 Task: Add a signature Logan Nelson containing Have a great National Family Caregivers Month, Logan Nelson to email address softage.6@softage.net and add a folder Employee handbooks
Action: Mouse moved to (92, 93)
Screenshot: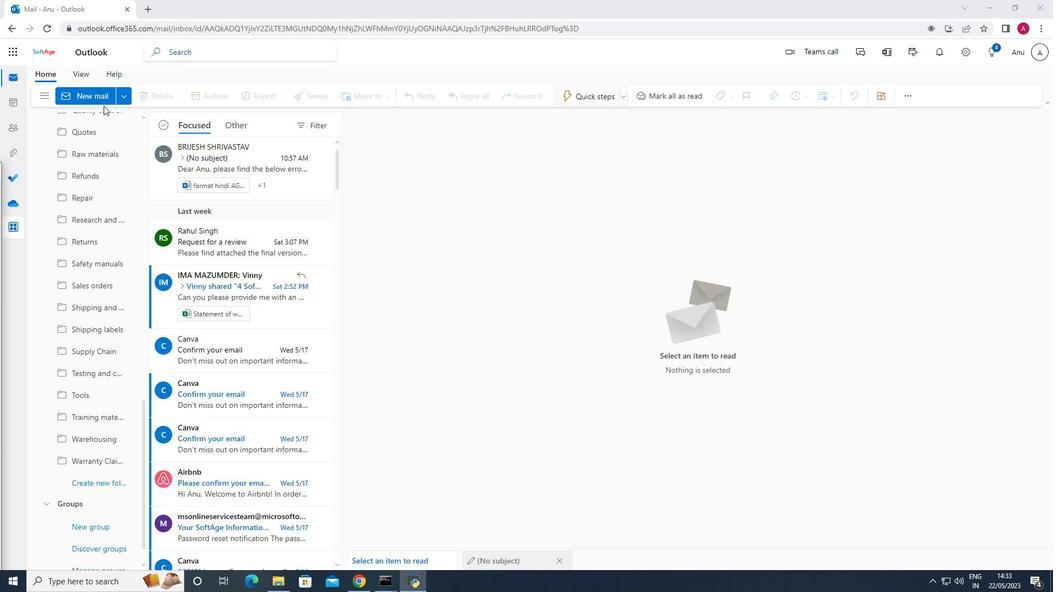 
Action: Mouse pressed left at (92, 93)
Screenshot: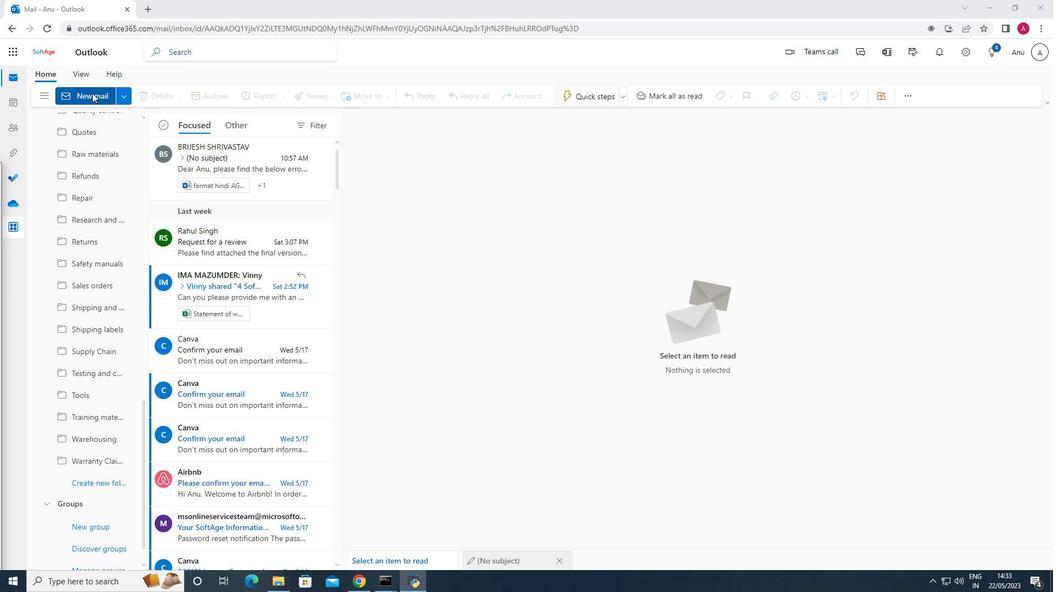 
Action: Mouse moved to (746, 95)
Screenshot: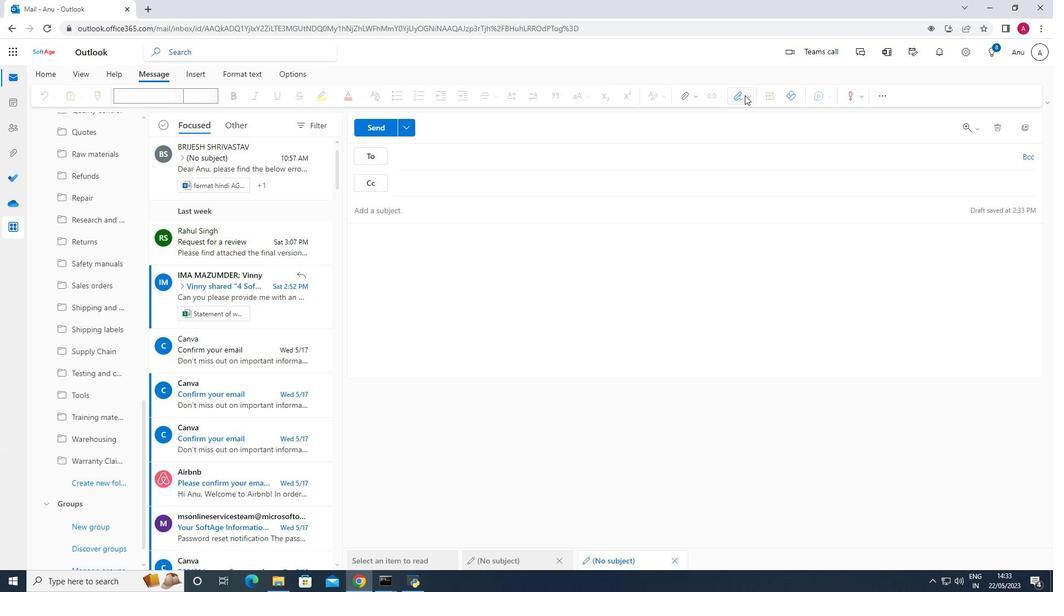 
Action: Mouse pressed left at (746, 95)
Screenshot: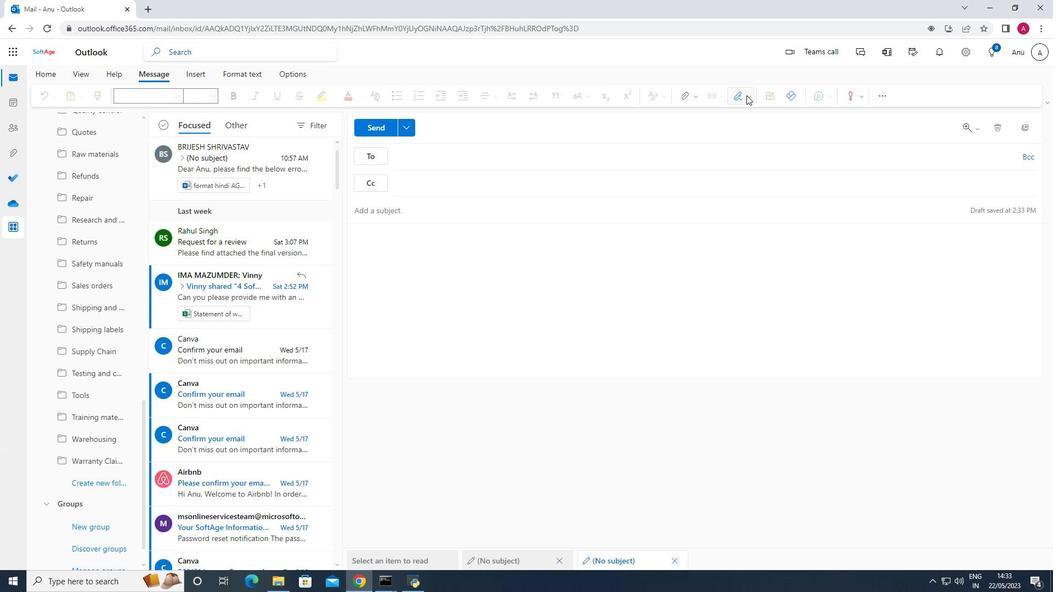 
Action: Mouse moved to (727, 139)
Screenshot: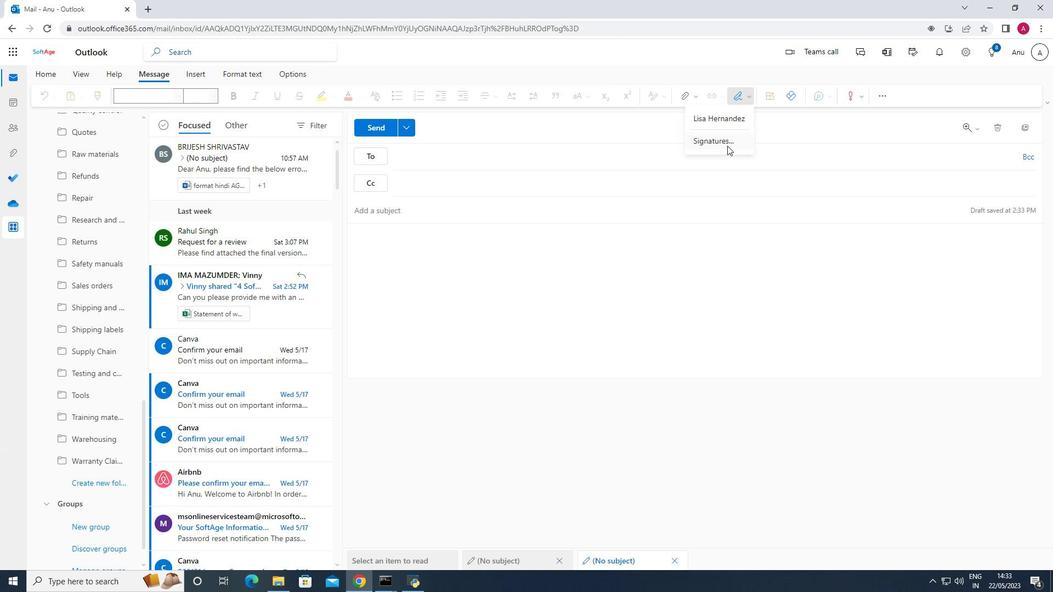 
Action: Mouse pressed left at (727, 139)
Screenshot: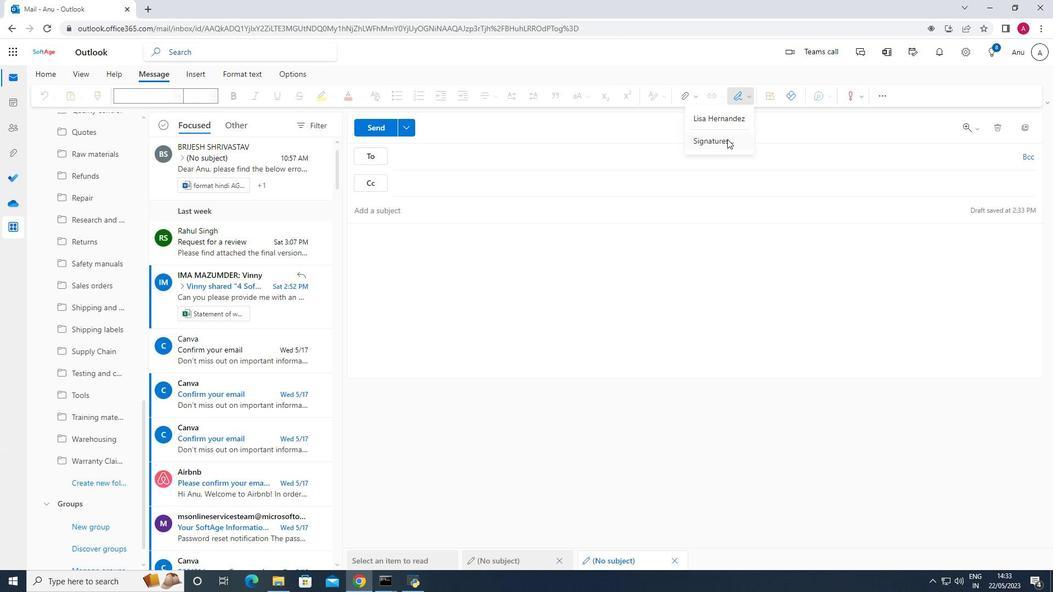 
Action: Mouse moved to (741, 187)
Screenshot: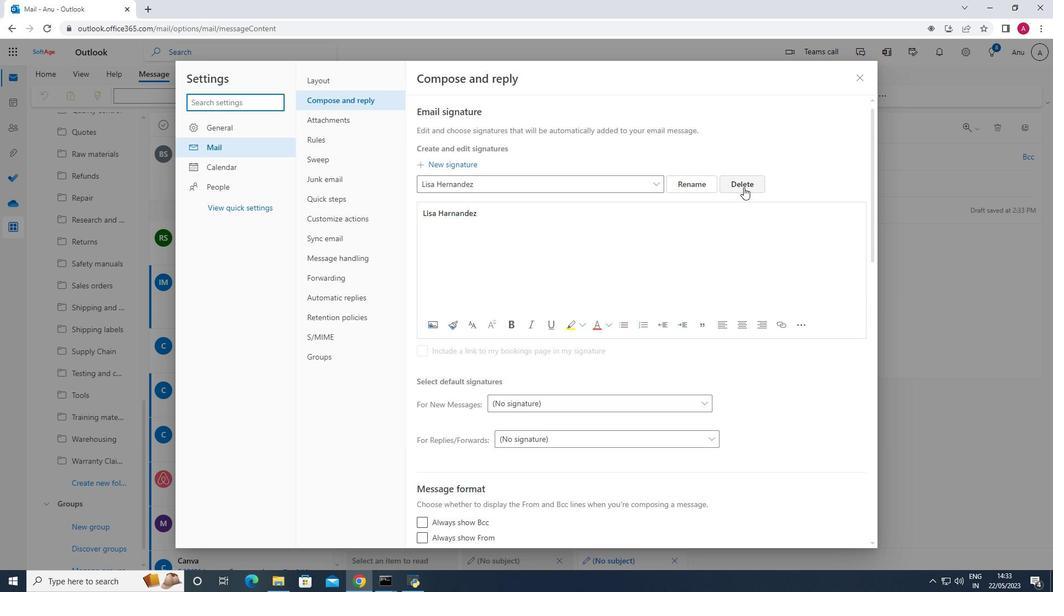 
Action: Mouse pressed left at (741, 187)
Screenshot: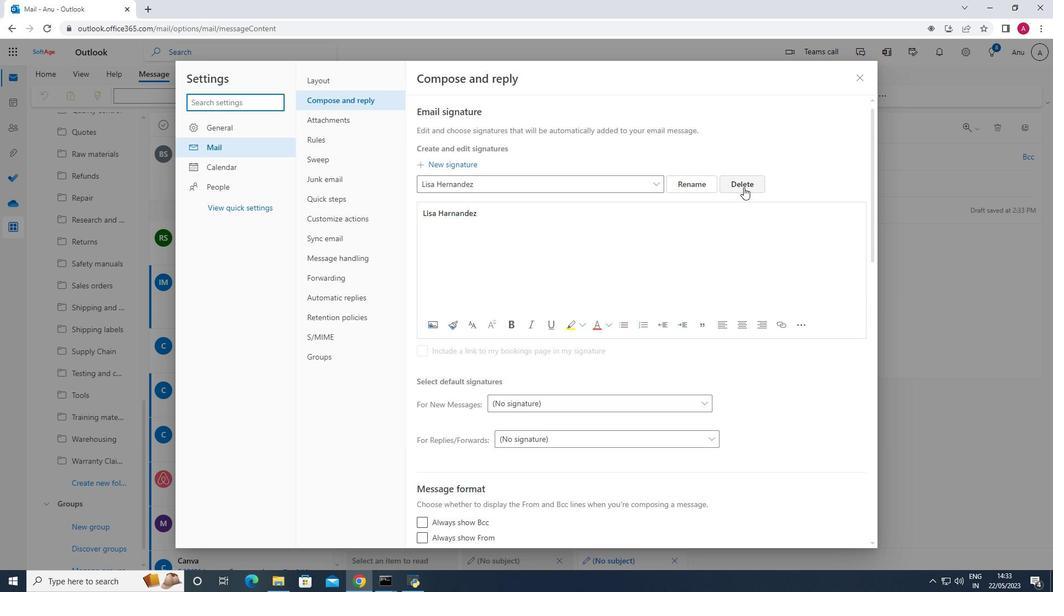 
Action: Mouse moved to (460, 184)
Screenshot: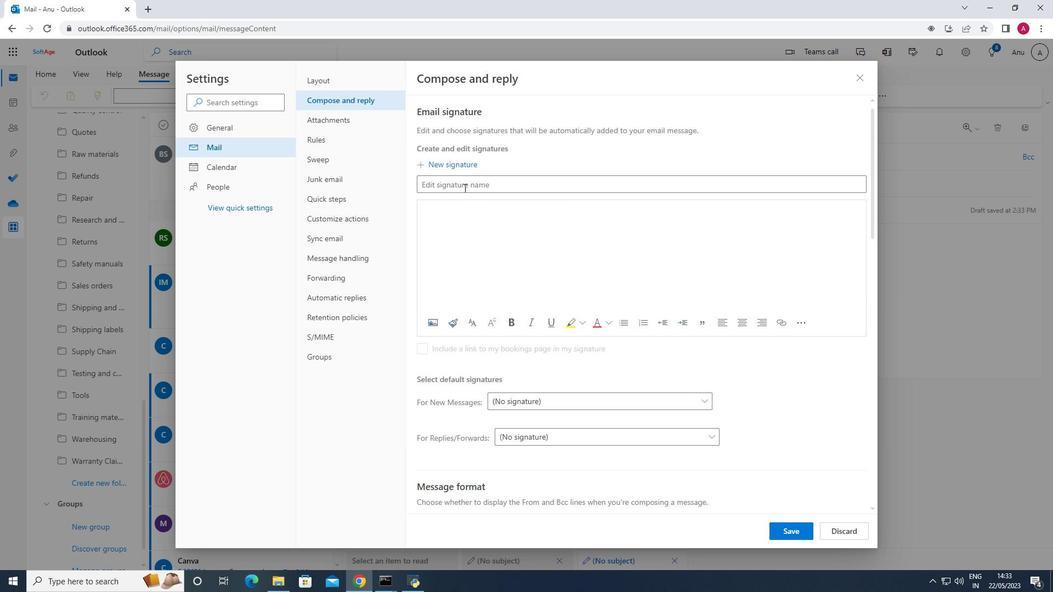 
Action: Mouse pressed left at (460, 184)
Screenshot: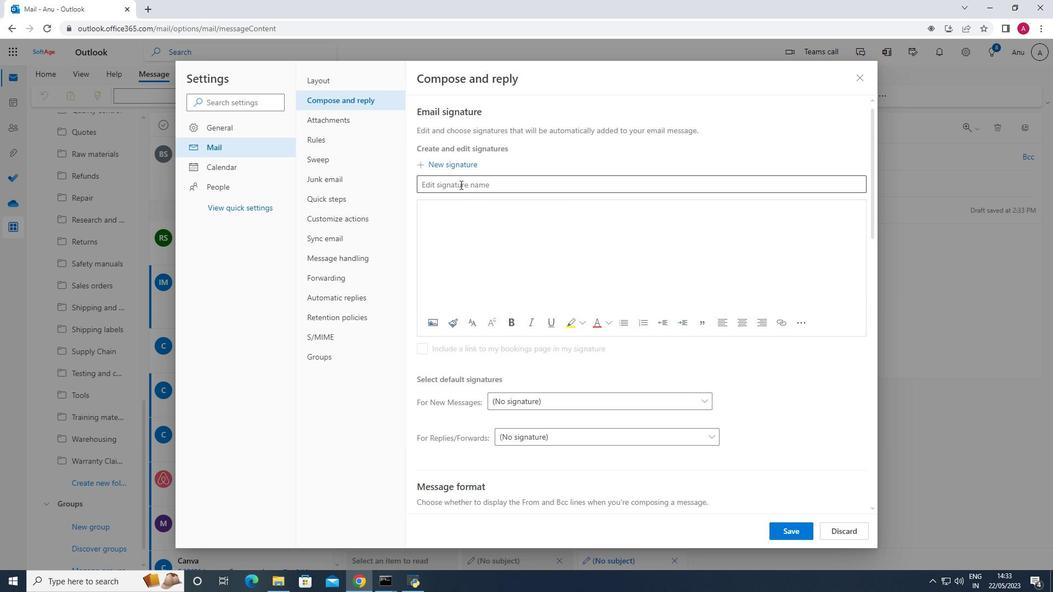 
Action: Mouse moved to (459, 181)
Screenshot: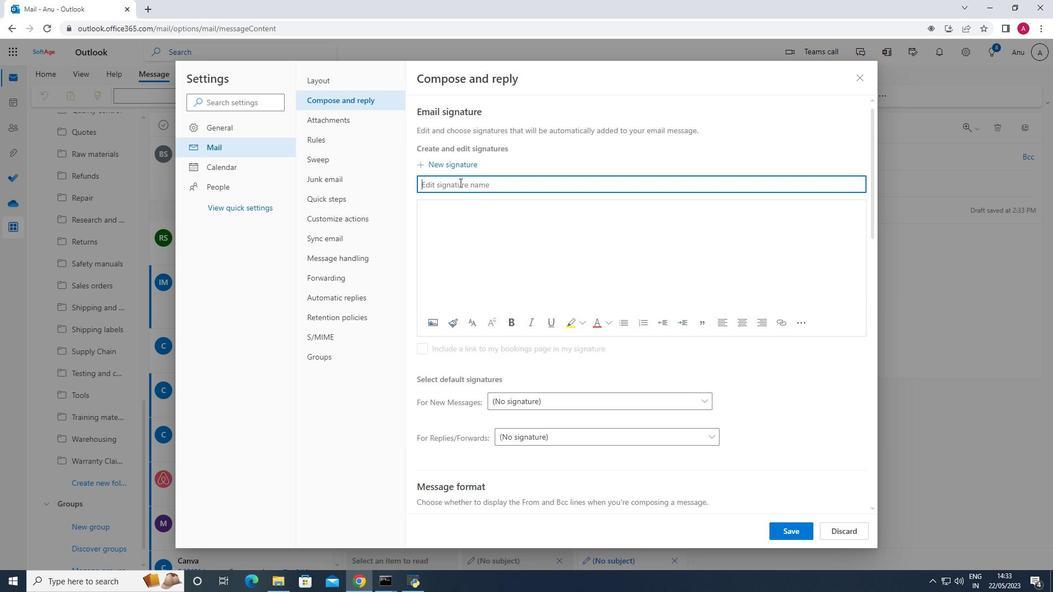 
Action: Key pressed <Key.shift_r>Logan<Key.space><Key.shift_r><Key.shift_r><Key.shift_r><Key.shift_r><Key.shift_r><Key.shift_r><Key.shift_r><Key.shift_r>Nelson
Screenshot: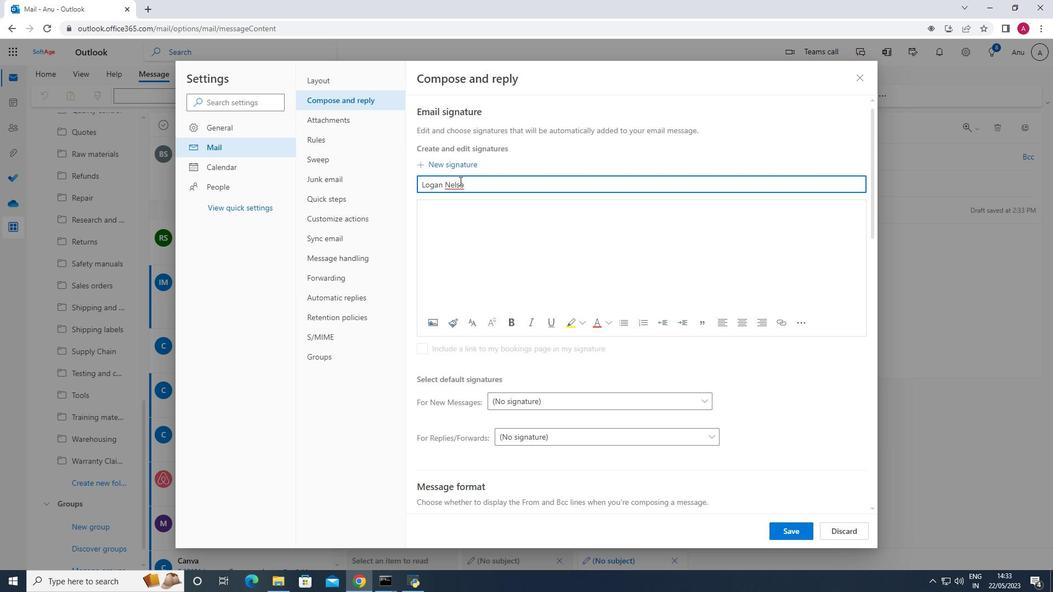 
Action: Mouse moved to (438, 205)
Screenshot: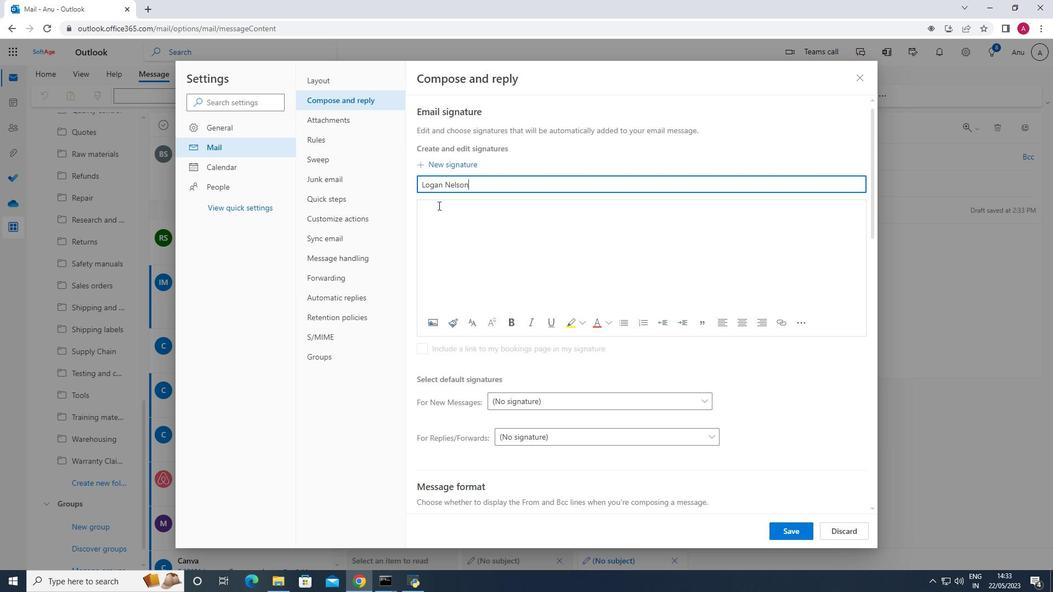 
Action: Mouse pressed left at (438, 205)
Screenshot: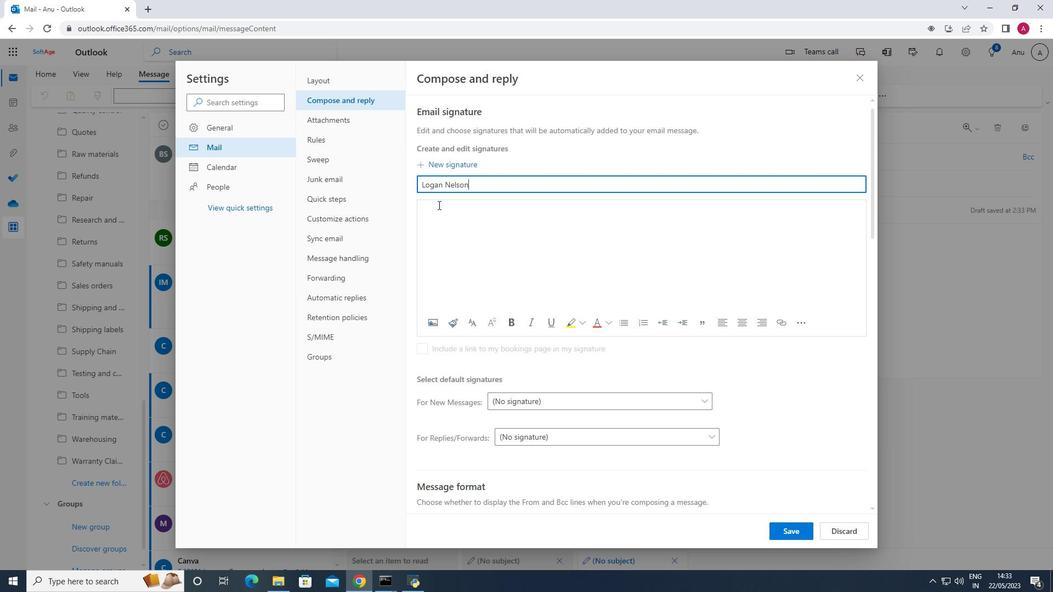 
Action: Mouse moved to (417, 198)
Screenshot: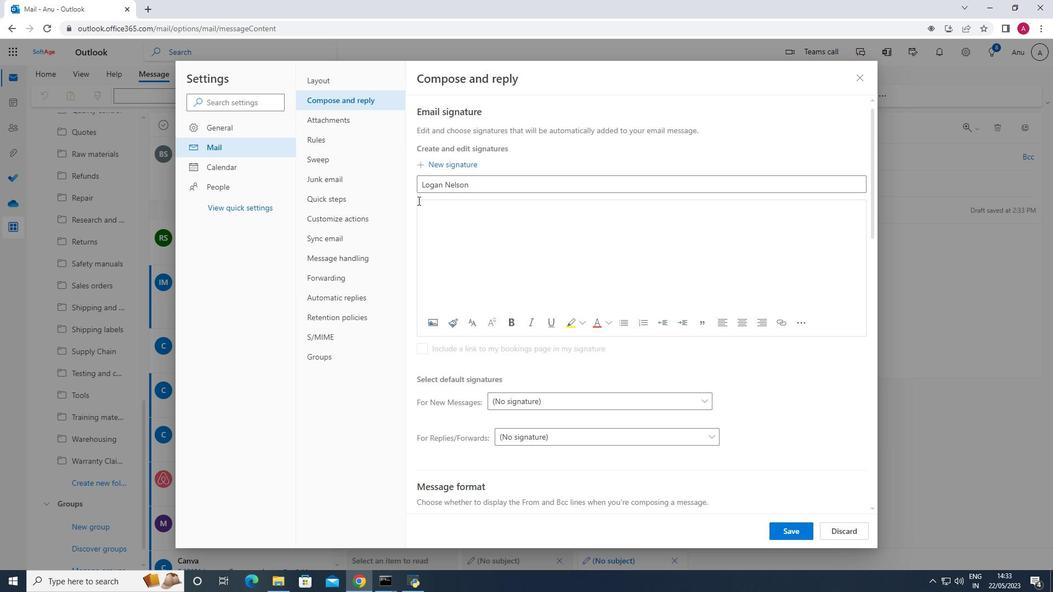 
Action: Key pressed <Key.shift_r>Logan<Key.space><Key.shift_r><Key.shift_r><Key.shift_r><Key.shift_r><Key.shift_r><Key.shift_r><Key.shift_r><Key.shift_r><Key.shift_r><Key.shift_r><Key.shift_r><Key.shift_r>Nelson
Screenshot: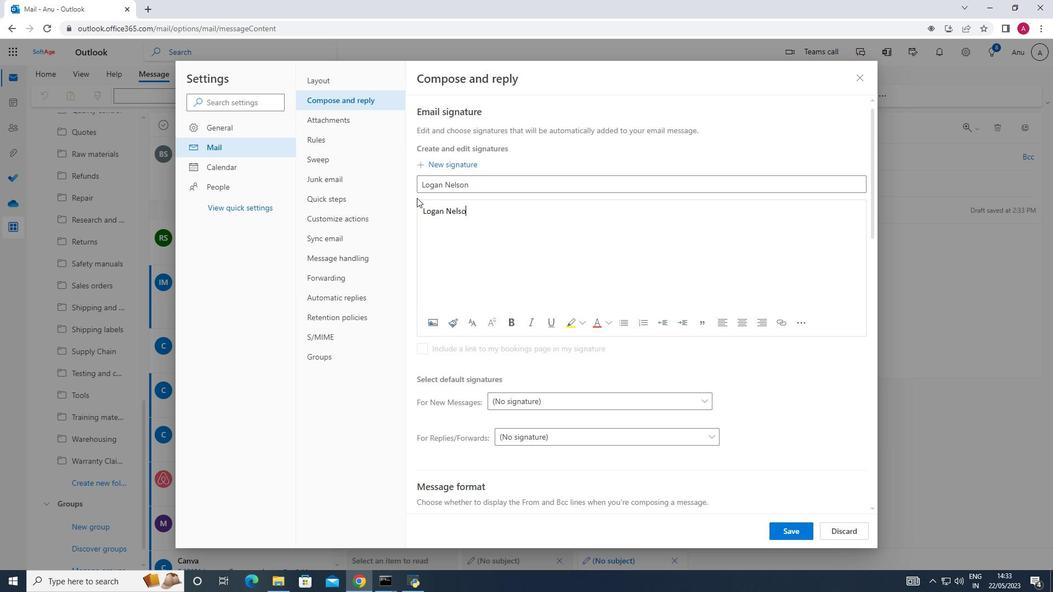 
Action: Mouse moved to (784, 535)
Screenshot: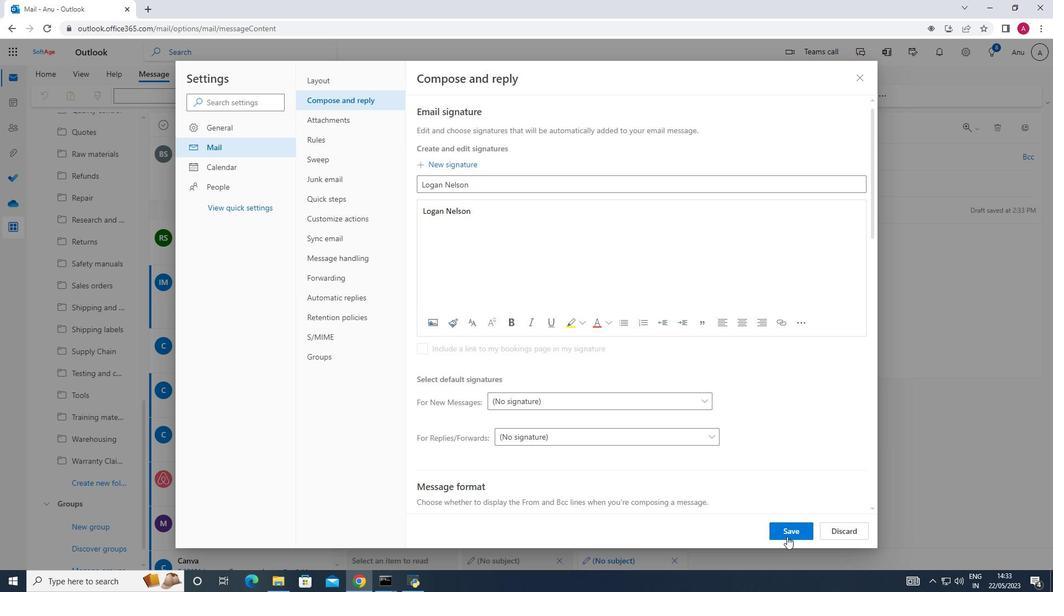 
Action: Mouse pressed left at (784, 535)
Screenshot: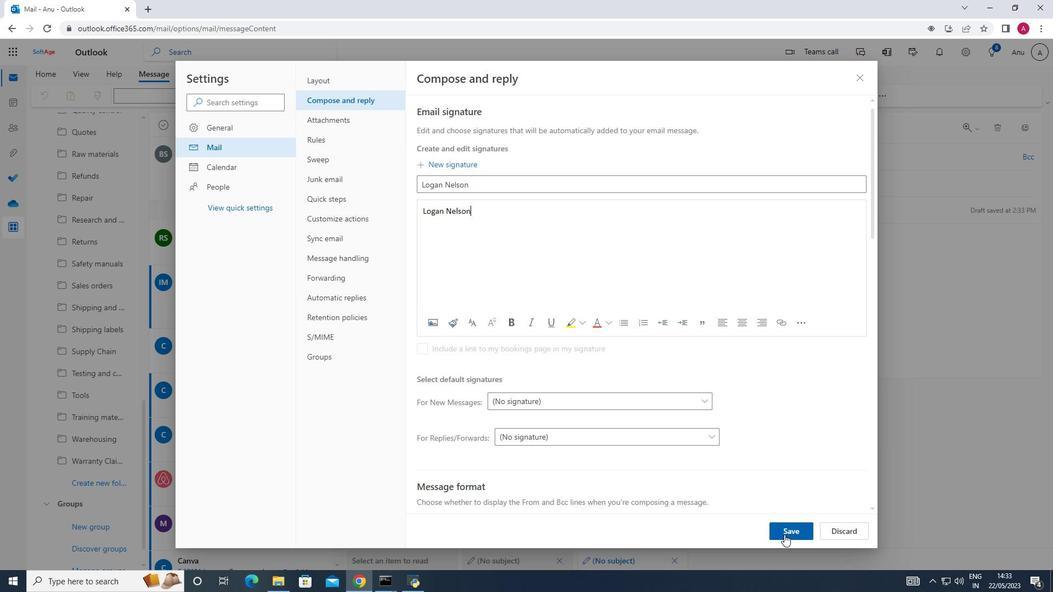 
Action: Mouse moved to (862, 72)
Screenshot: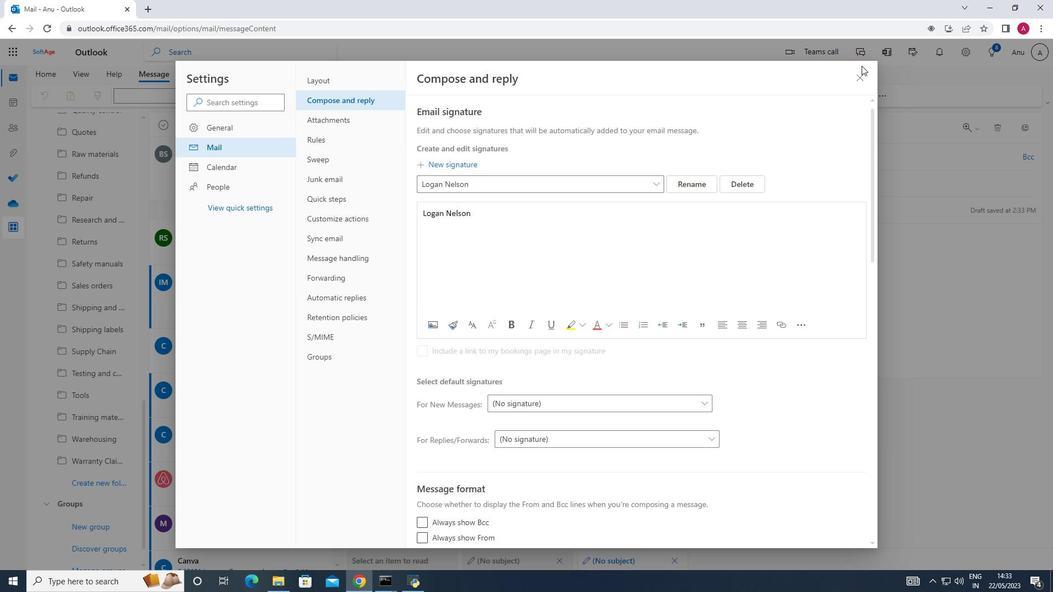 
Action: Mouse pressed left at (862, 72)
Screenshot: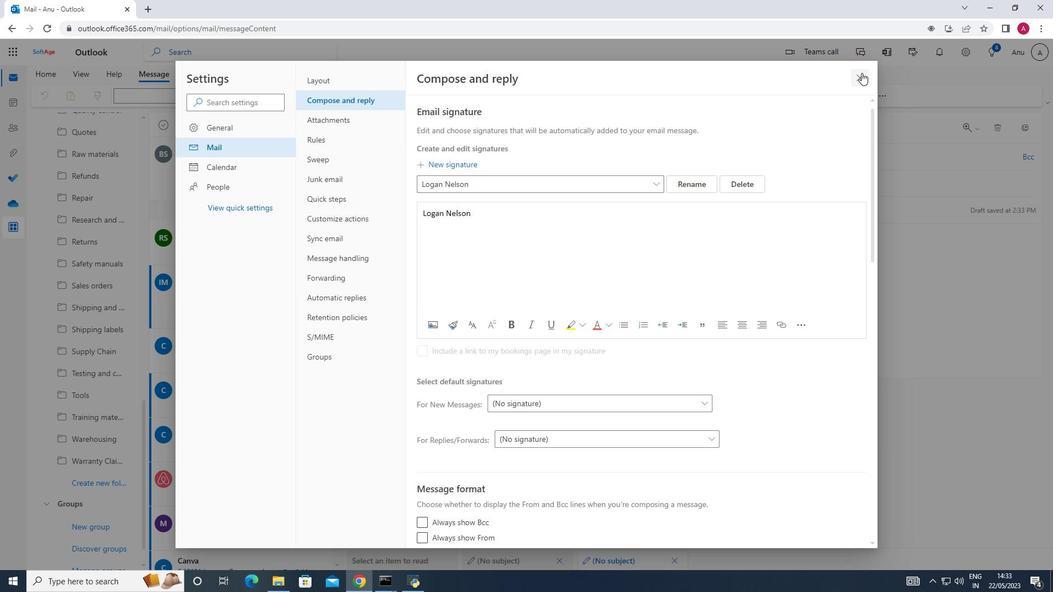 
Action: Mouse moved to (752, 92)
Screenshot: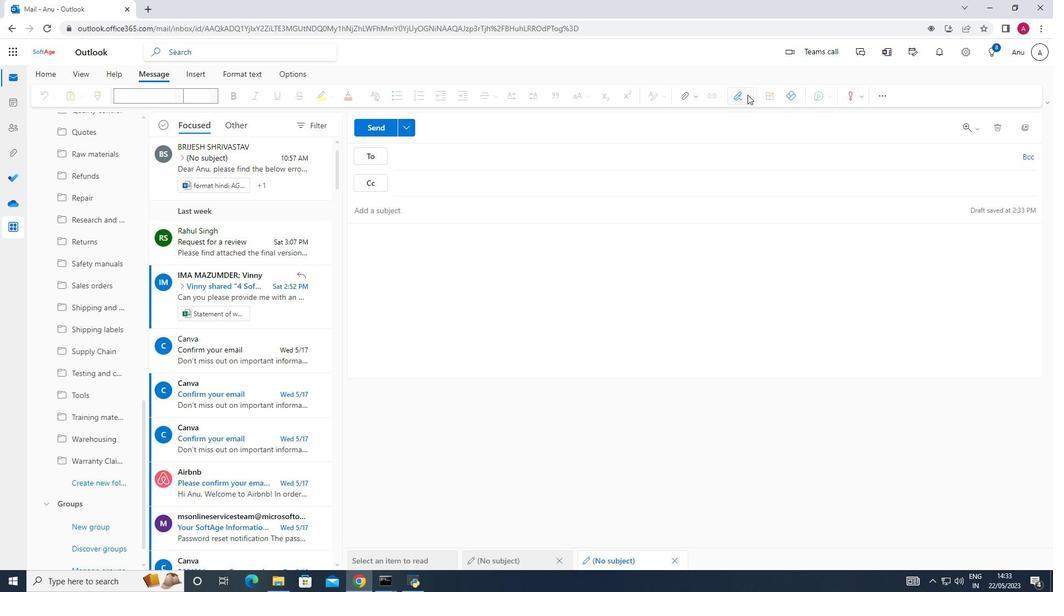 
Action: Mouse pressed left at (752, 92)
Screenshot: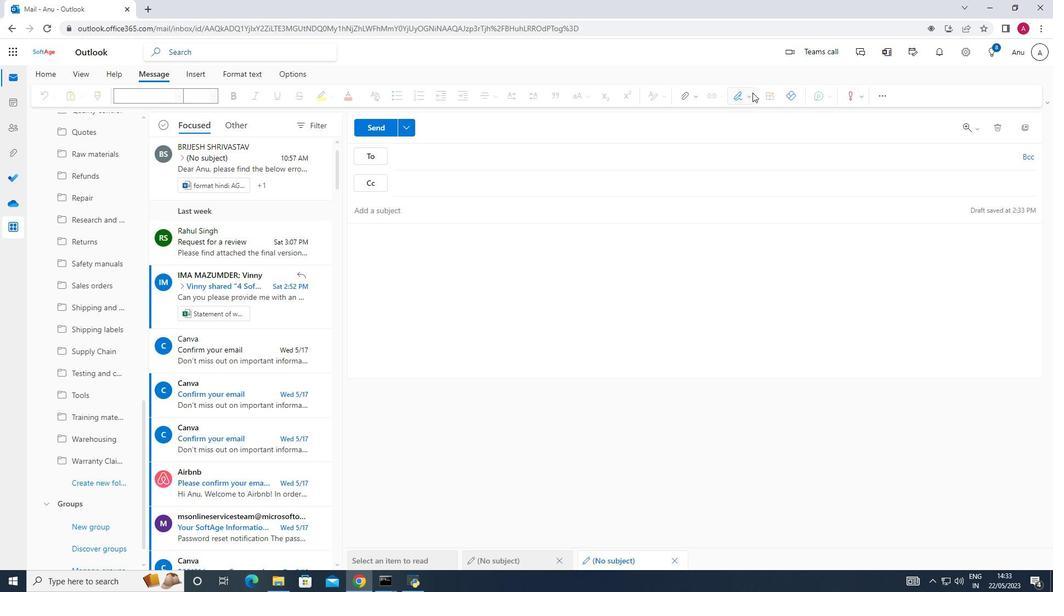 
Action: Mouse moved to (737, 111)
Screenshot: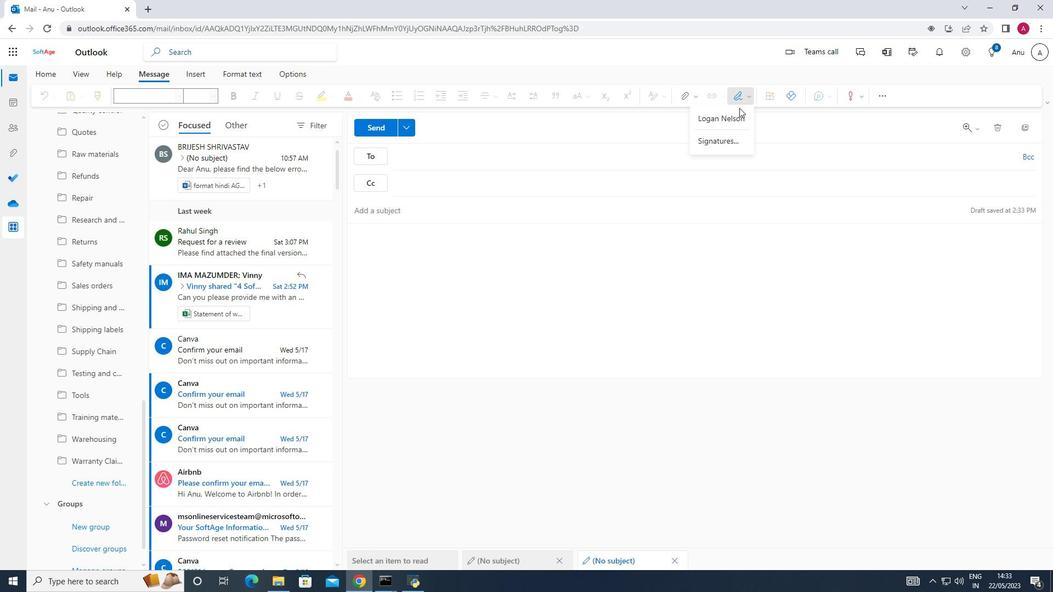 
Action: Mouse pressed left at (737, 111)
Screenshot: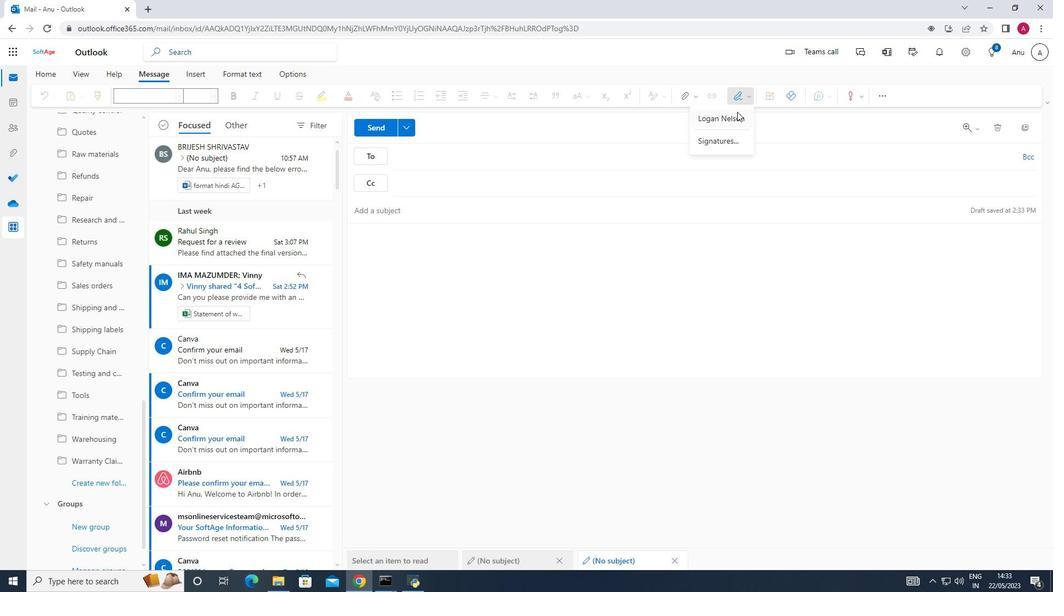 
Action: Mouse moved to (718, 157)
Screenshot: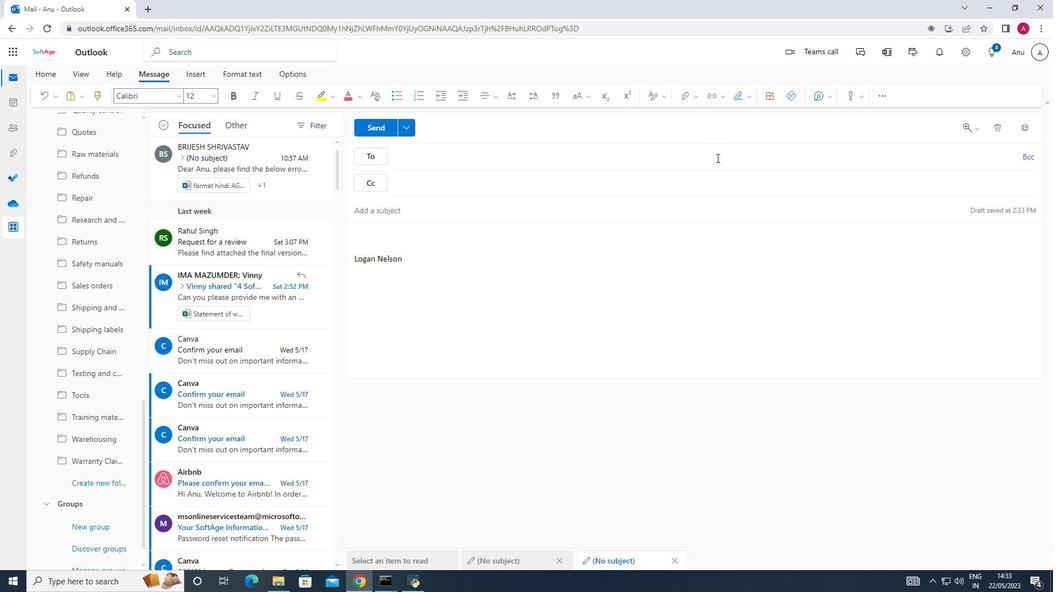 
Action: Key pressed <Key.shift><Key.shift>Have<Key.space>a<Key.space>great<Key.space><Key.shift>National<Key.space><Key.shift>Family<Key.space><Key.shift>Caregivers<Key.space><Key.shift>Month.
Screenshot: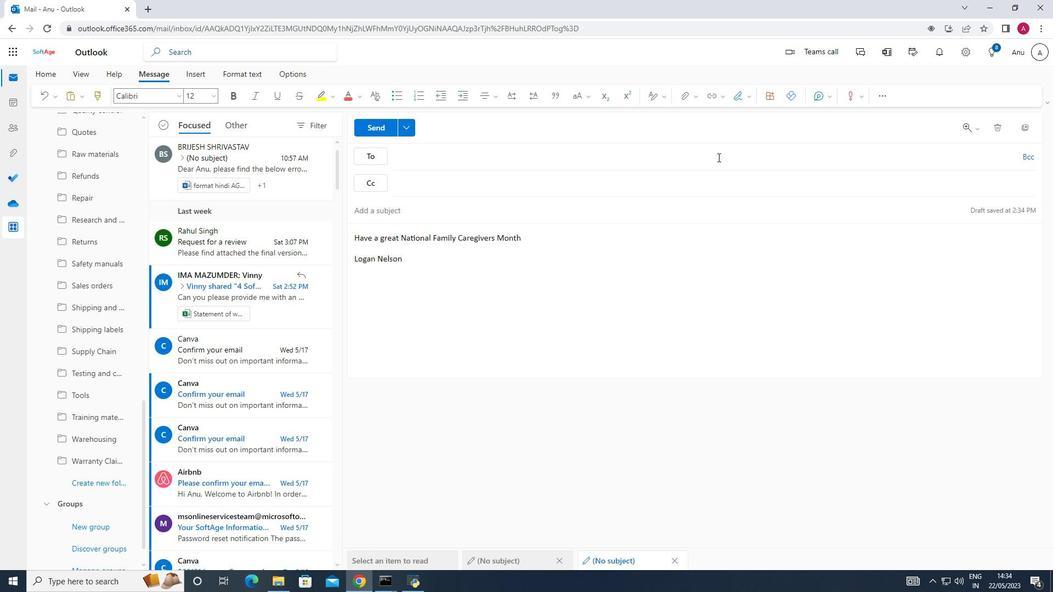 
Action: Mouse moved to (417, 160)
Screenshot: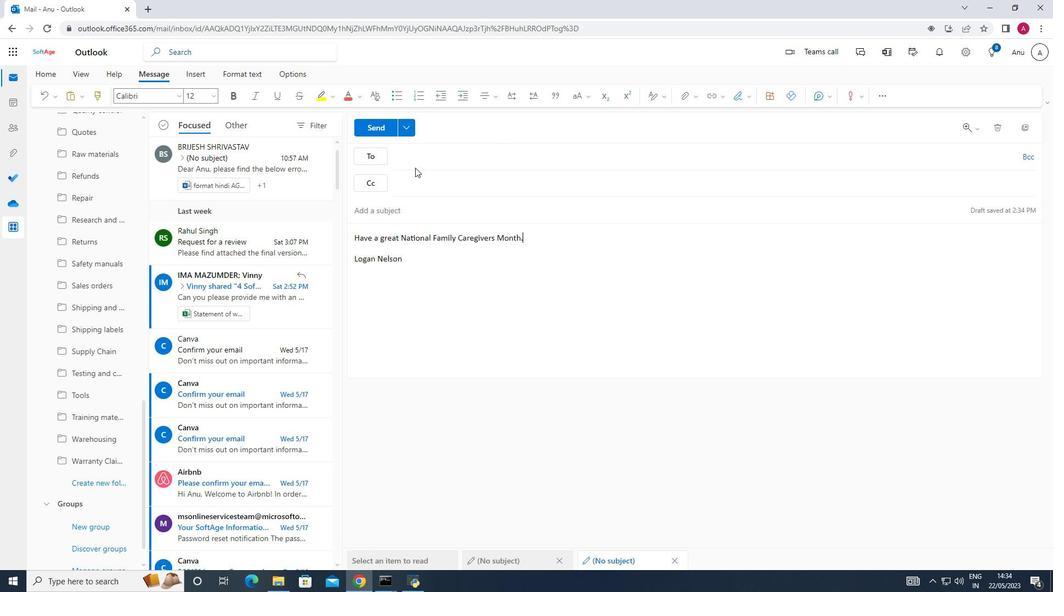 
Action: Mouse pressed left at (417, 160)
Screenshot: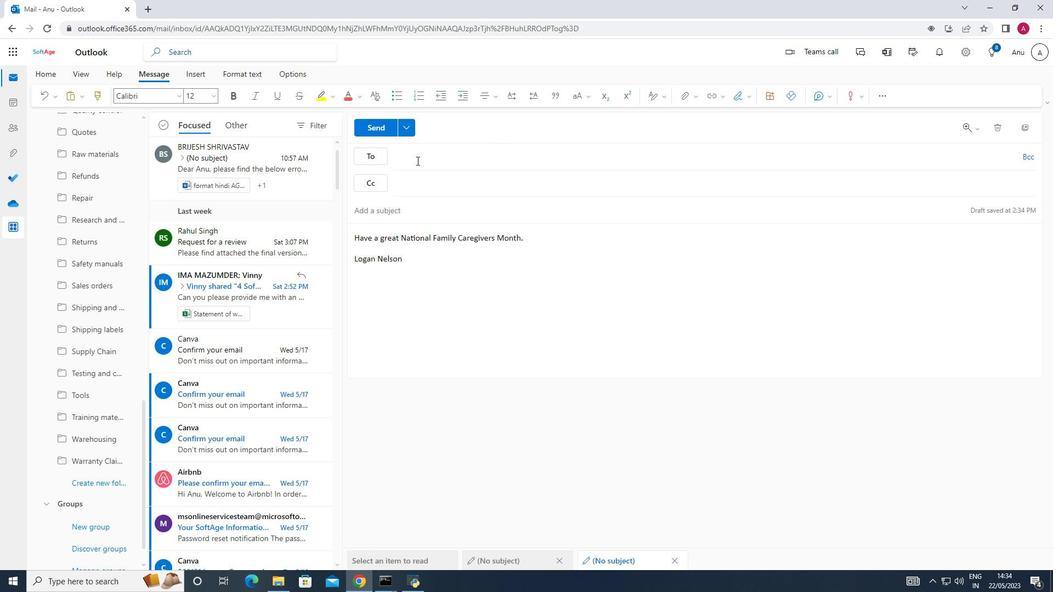 
Action: Key pressed softage.6<Key.shift>@softage.net
Screenshot: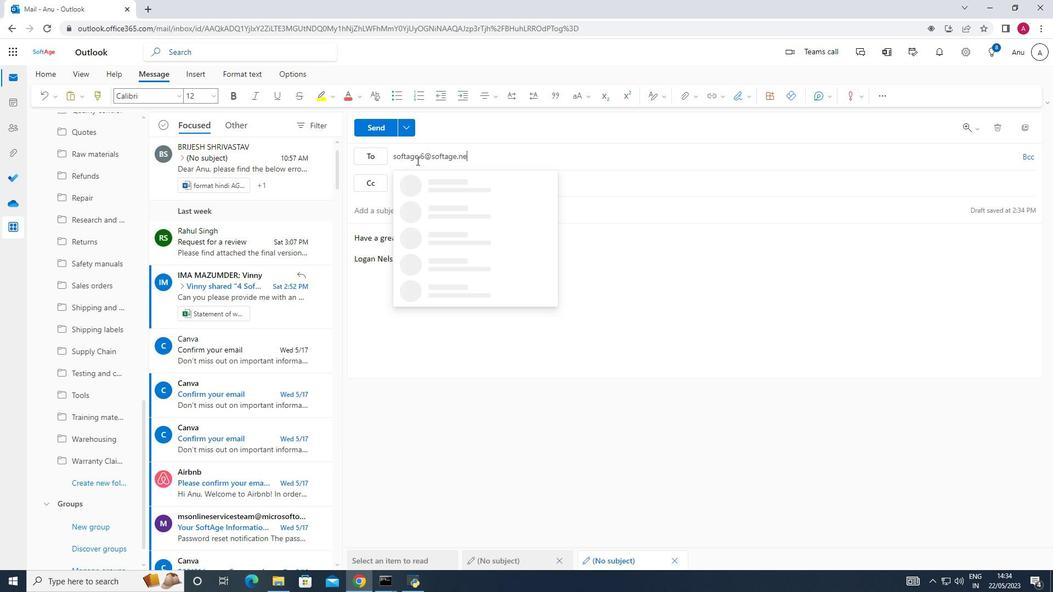 
Action: Mouse moved to (451, 184)
Screenshot: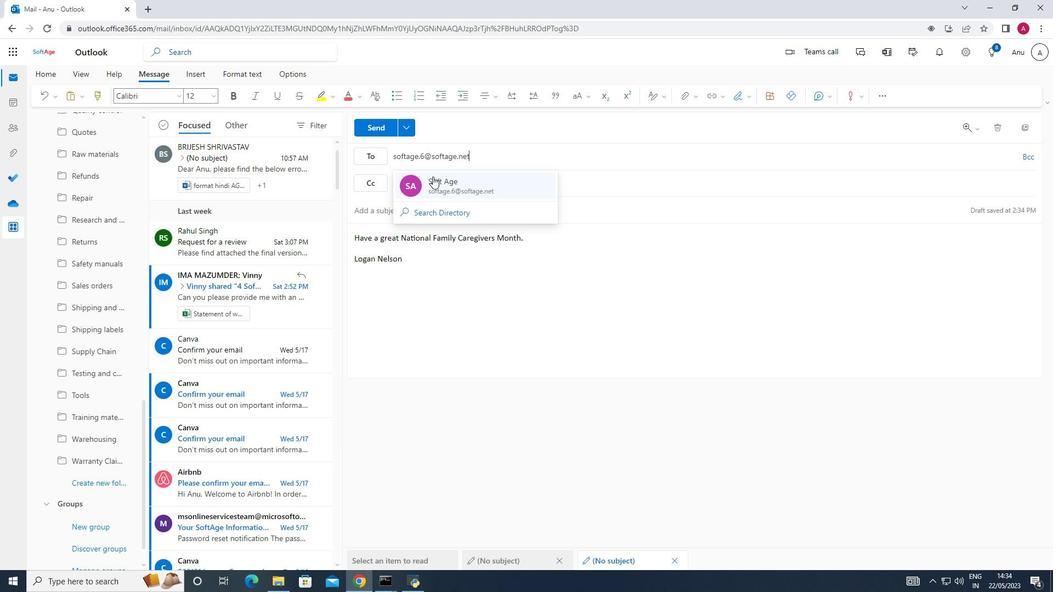 
Action: Mouse pressed left at (451, 184)
Screenshot: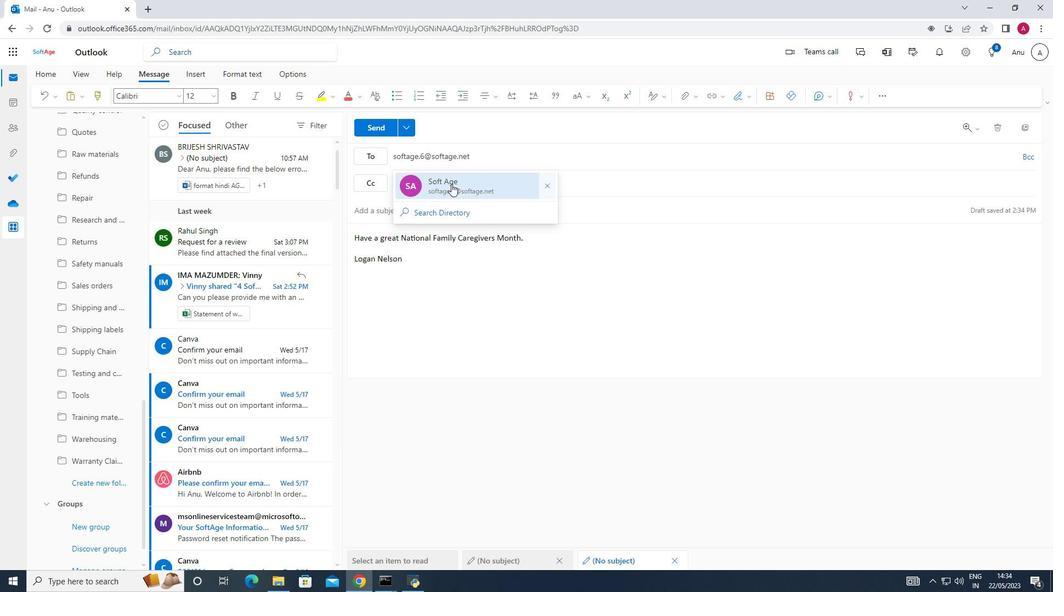 
Action: Mouse moved to (68, 398)
Screenshot: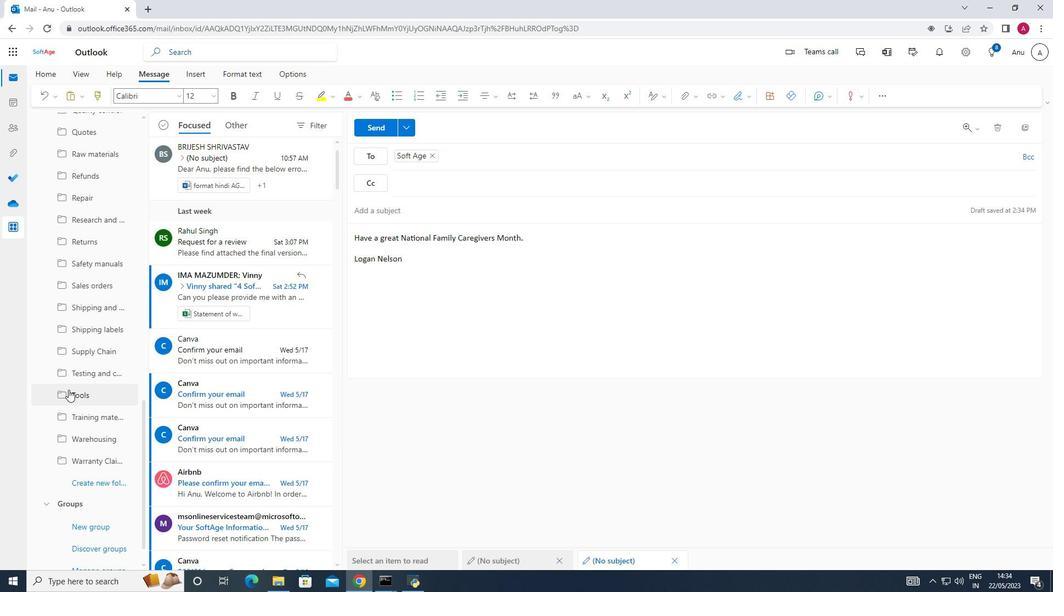 
Action: Mouse scrolled (68, 397) with delta (0, 0)
Screenshot: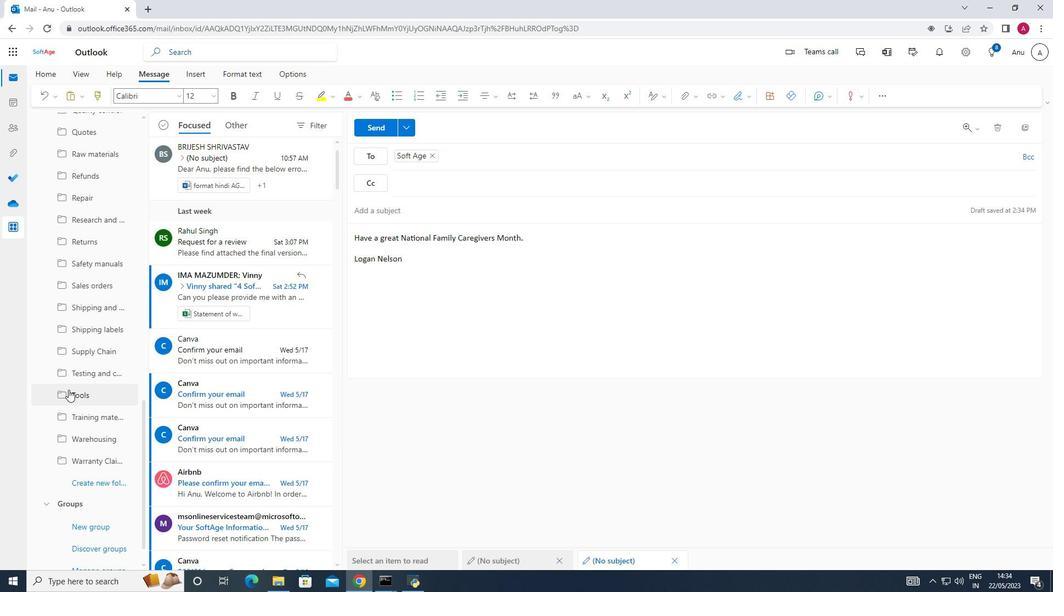 
Action: Mouse scrolled (68, 397) with delta (0, 0)
Screenshot: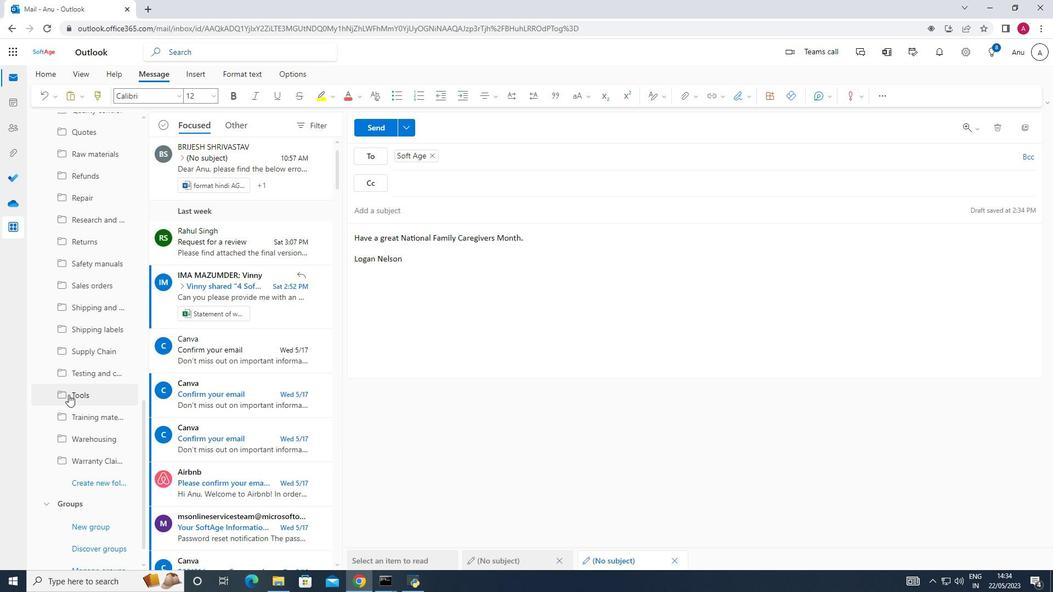 
Action: Mouse moved to (103, 465)
Screenshot: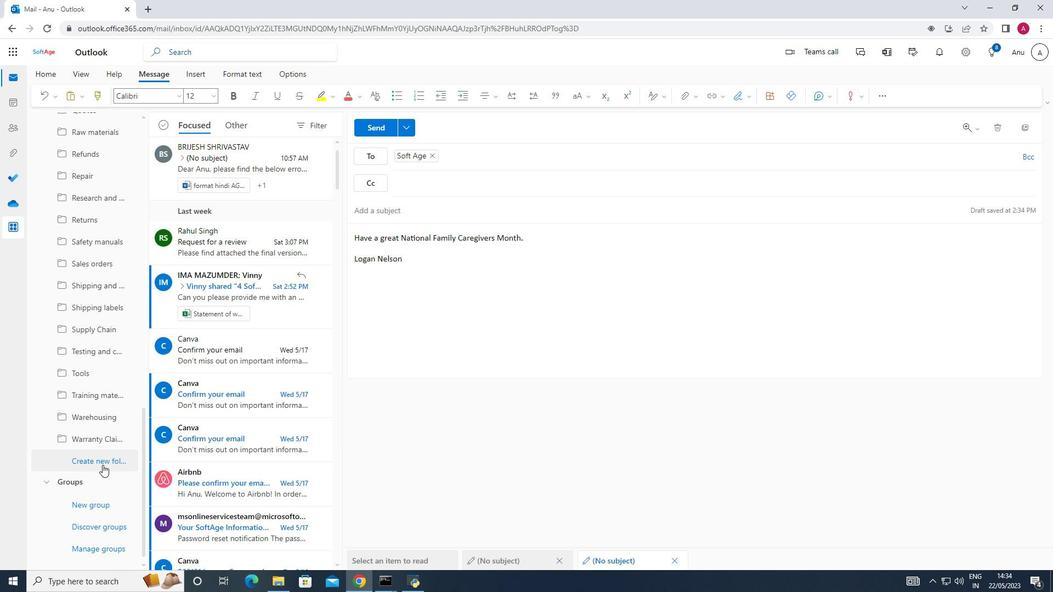 
Action: Mouse pressed left at (103, 465)
Screenshot: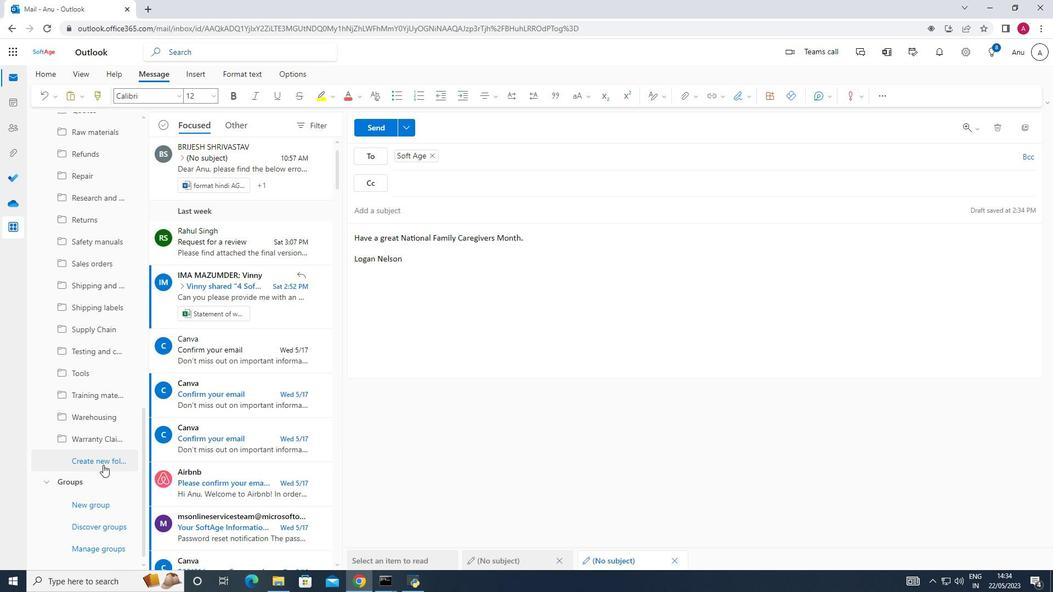 
Action: Mouse moved to (139, 436)
Screenshot: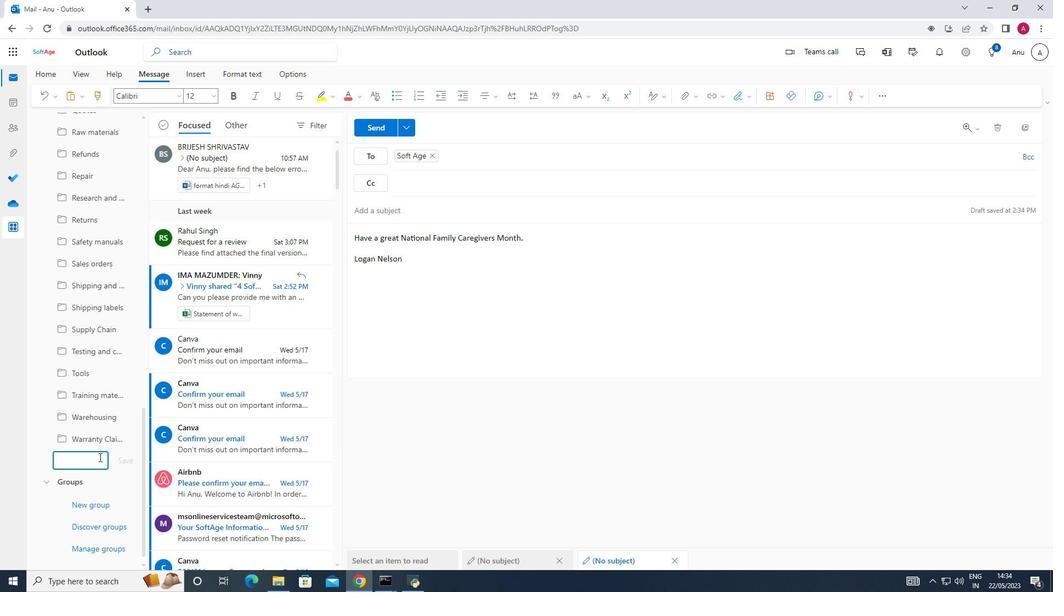 
Action: Key pressed <Key.shift>Employee<Key.space>handbooks
Screenshot: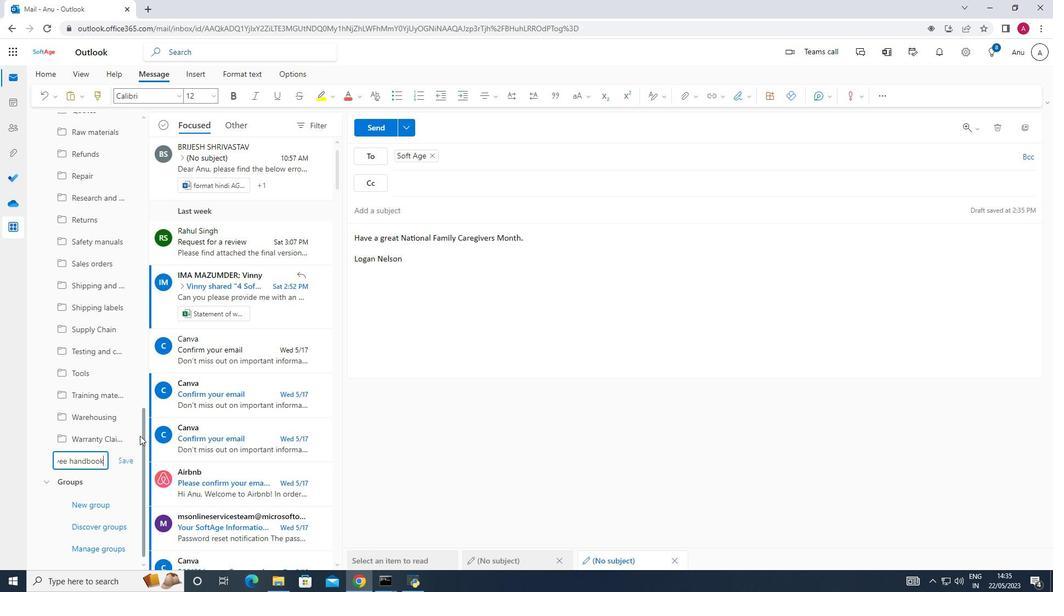 
Action: Mouse moved to (125, 460)
Screenshot: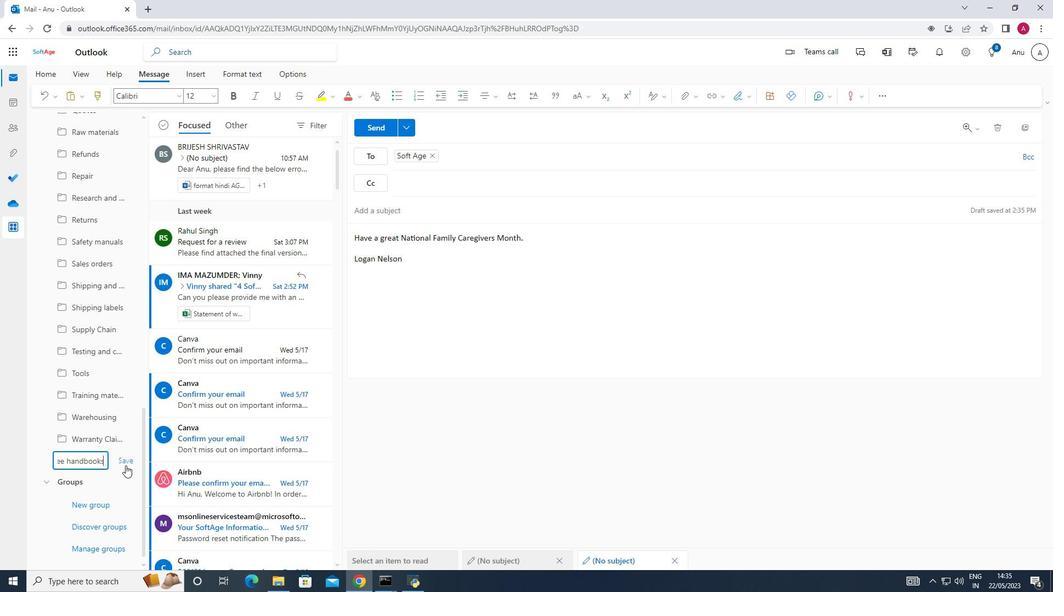 
Action: Mouse pressed left at (125, 460)
Screenshot: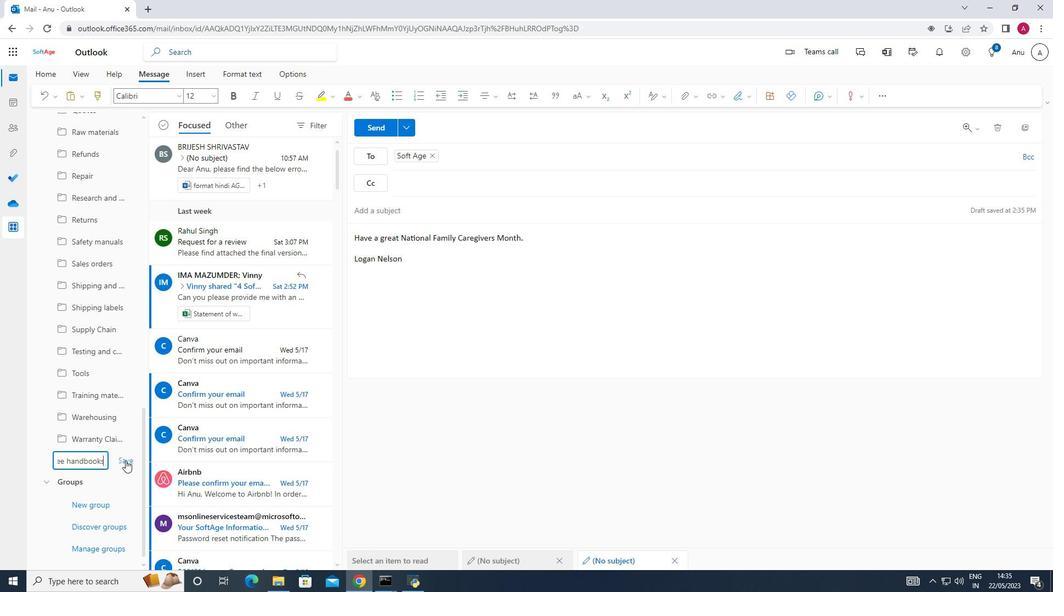 
Action: Mouse moved to (379, 126)
Screenshot: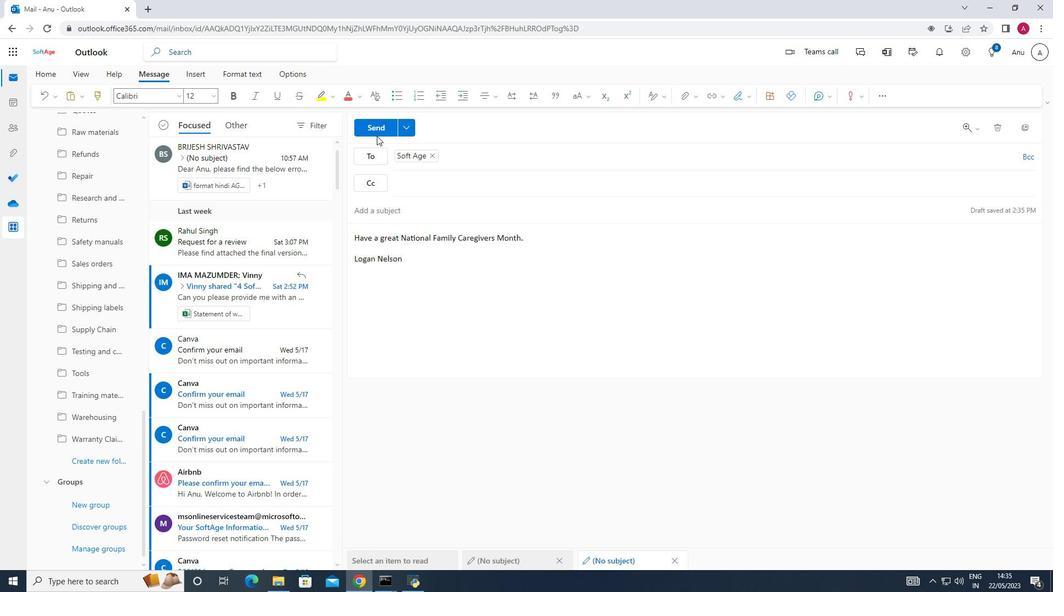 
Action: Mouse pressed left at (379, 126)
Screenshot: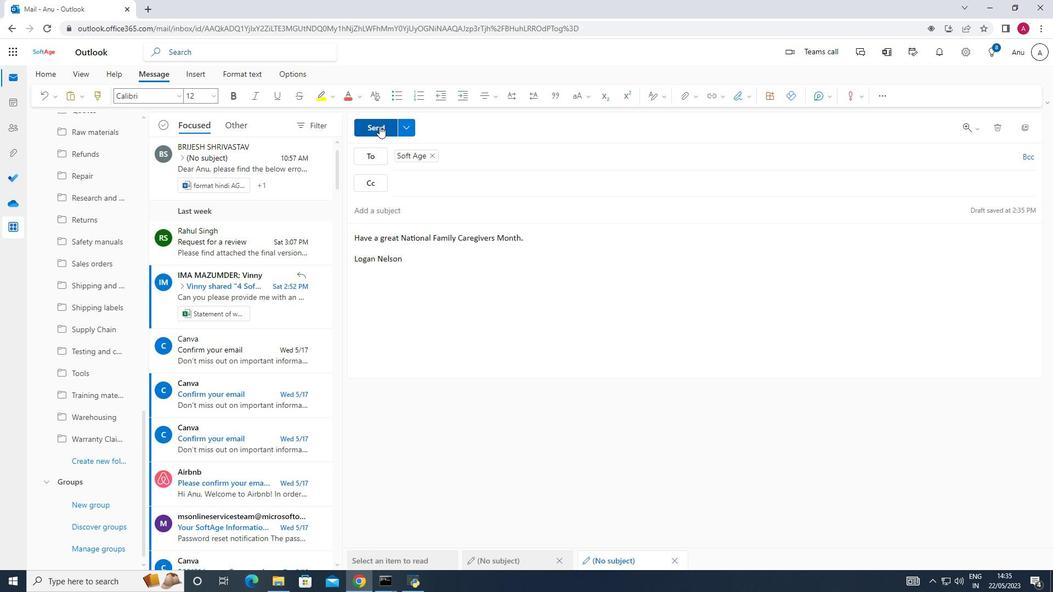 
Action: Mouse moved to (518, 333)
Screenshot: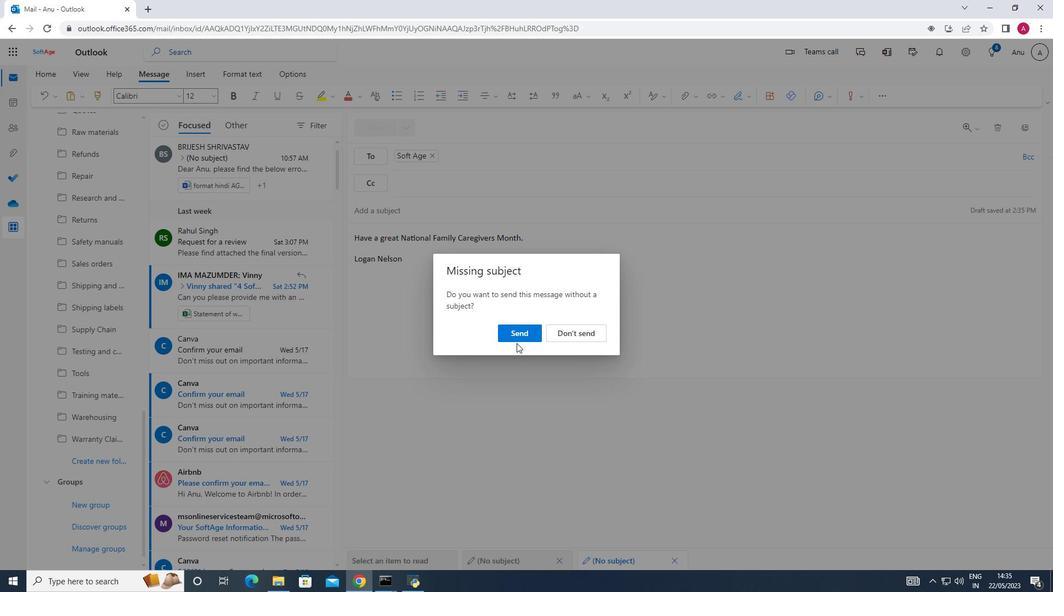 
Action: Mouse pressed left at (518, 333)
Screenshot: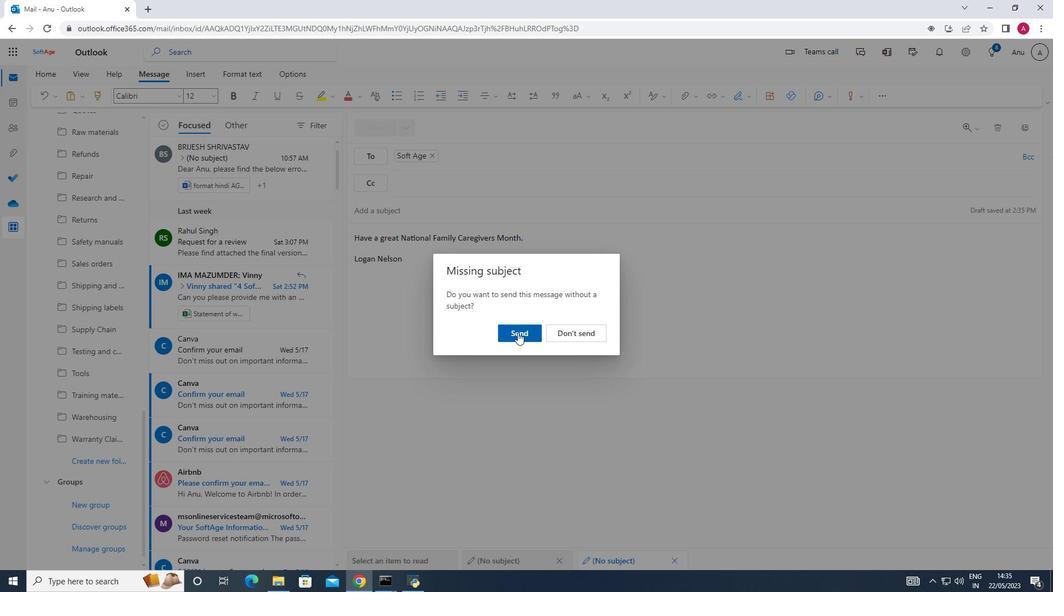 
Action: Mouse moved to (508, 330)
Screenshot: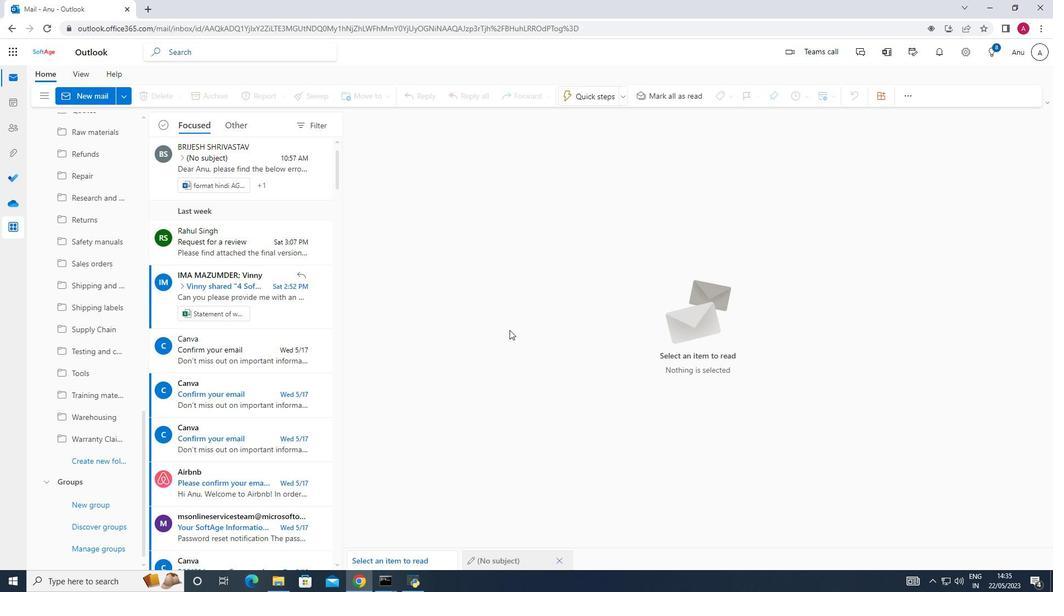 
